 Task: Select the off in option in the auto detect .
Action: Mouse moved to (18, 537)
Screenshot: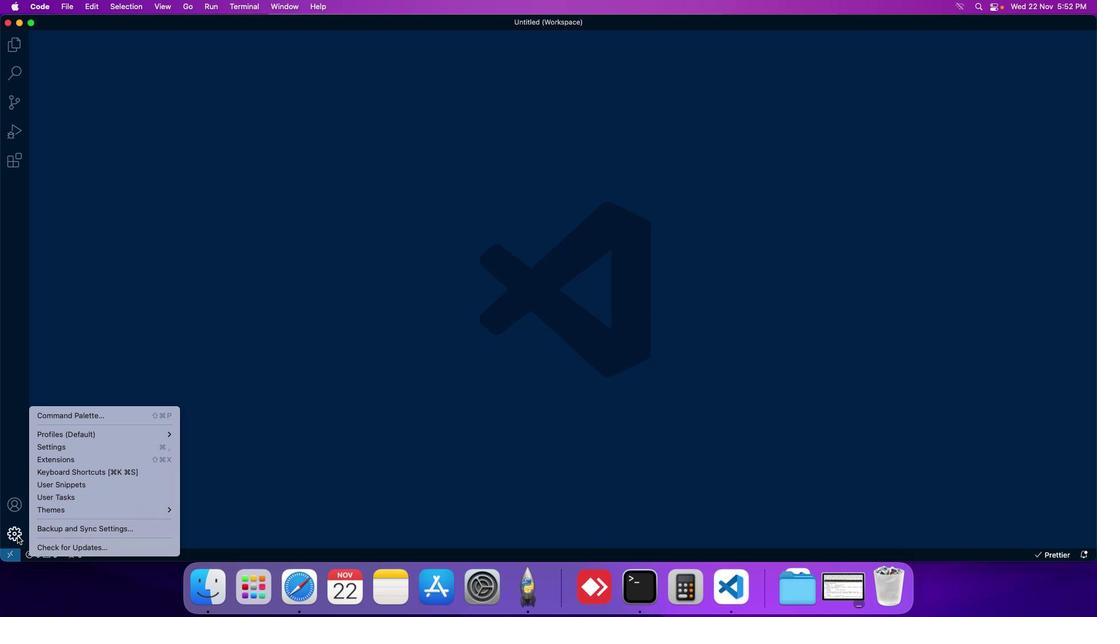 
Action: Mouse pressed left at (18, 537)
Screenshot: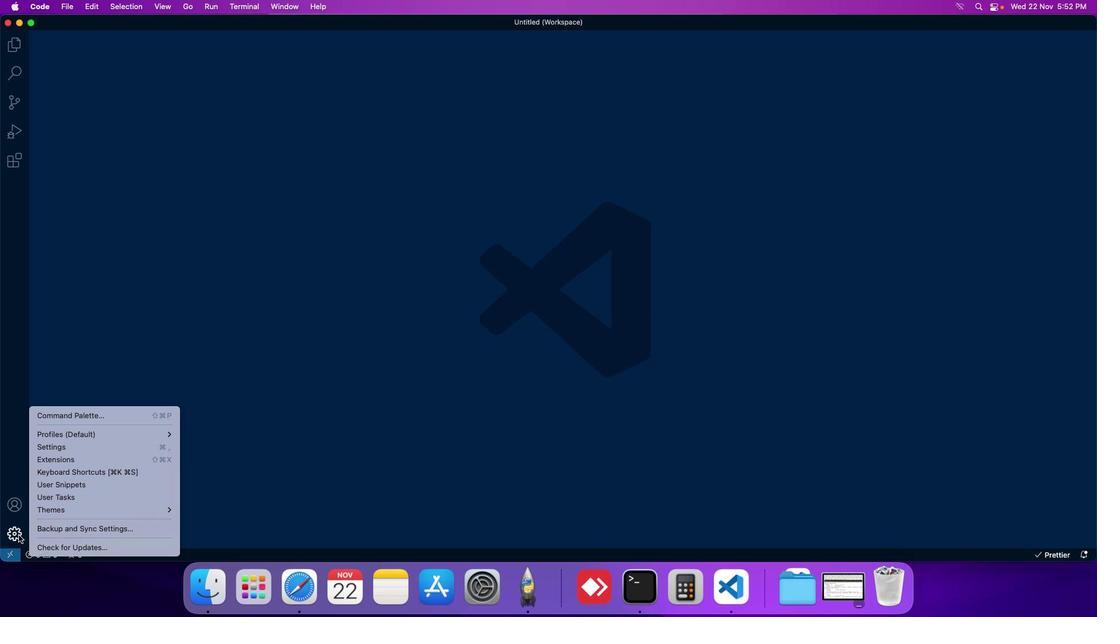 
Action: Mouse moved to (74, 447)
Screenshot: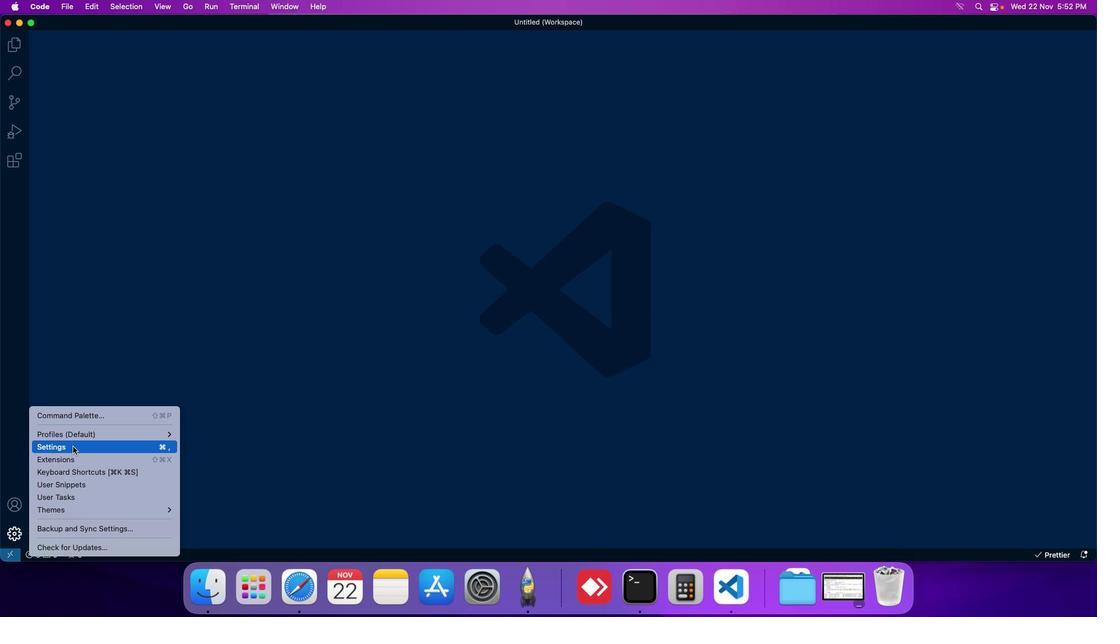 
Action: Mouse pressed left at (74, 447)
Screenshot: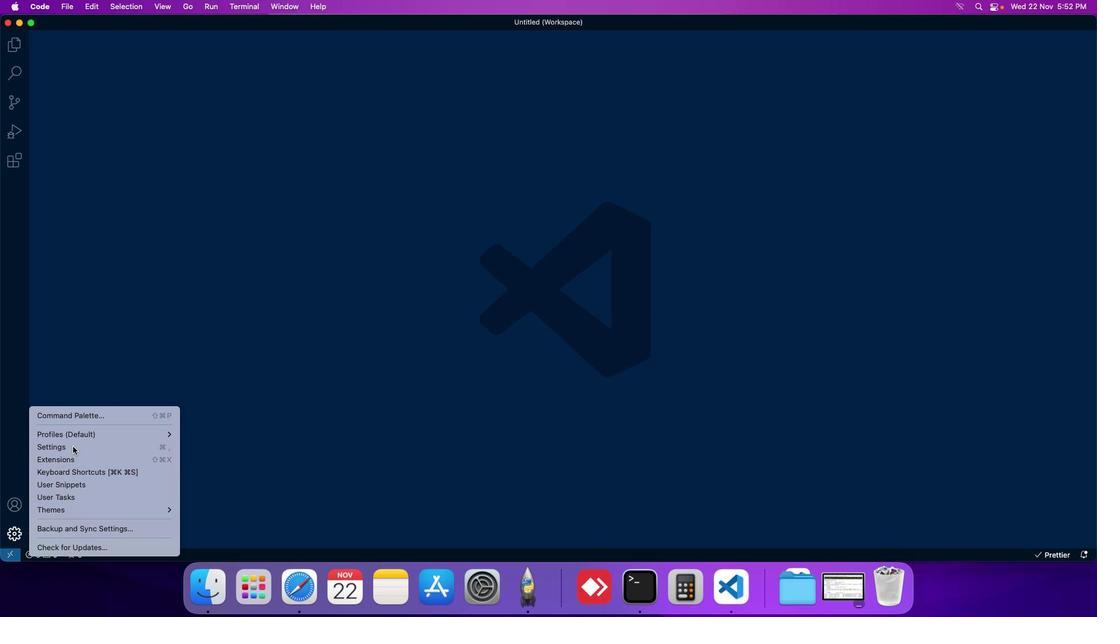 
Action: Mouse moved to (272, 88)
Screenshot: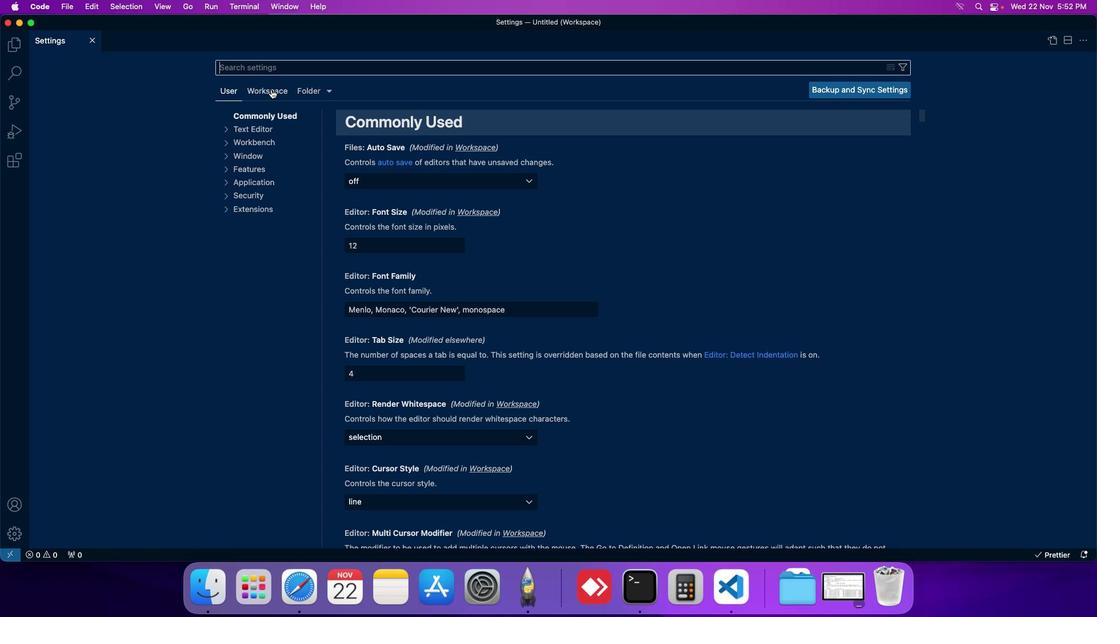 
Action: Mouse pressed left at (272, 88)
Screenshot: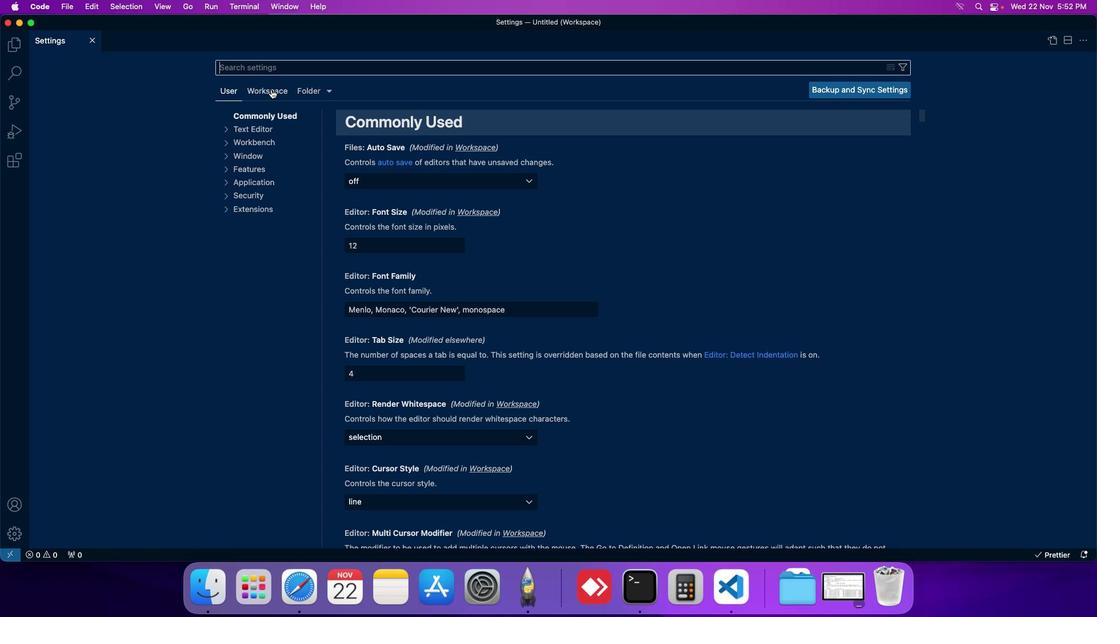 
Action: Mouse moved to (250, 195)
Screenshot: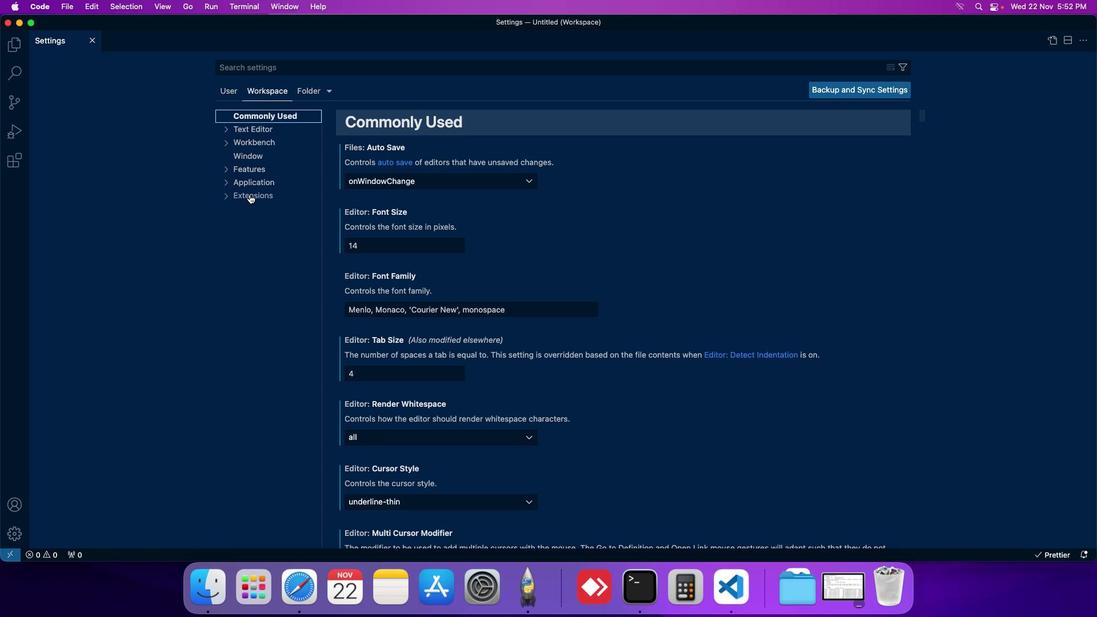
Action: Mouse pressed left at (250, 195)
Screenshot: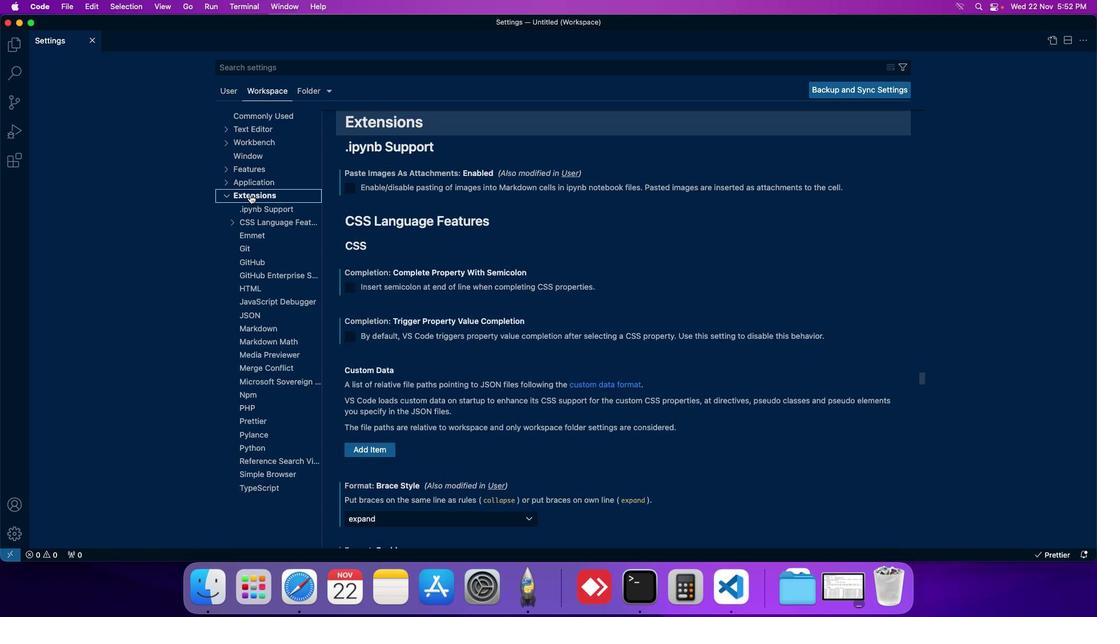 
Action: Mouse moved to (264, 390)
Screenshot: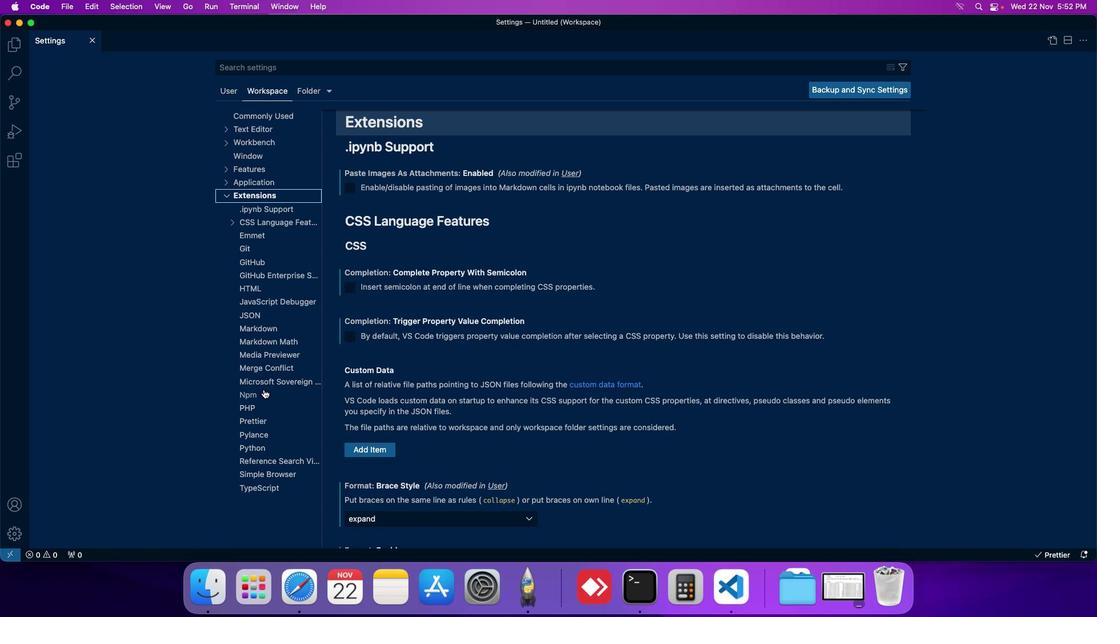 
Action: Mouse pressed left at (264, 390)
Screenshot: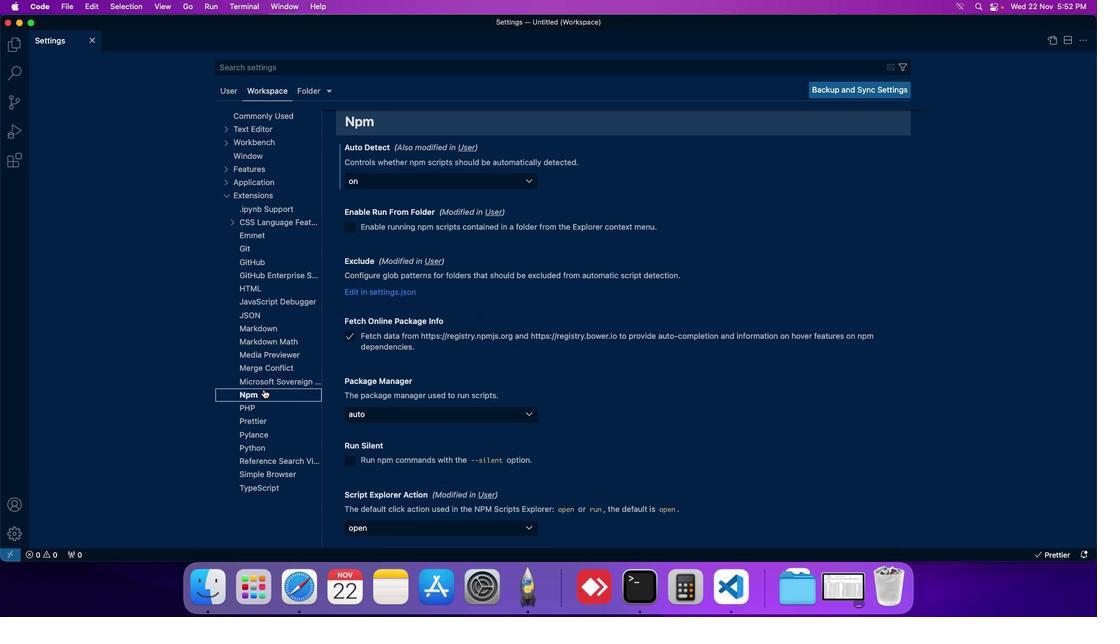 
Action: Mouse moved to (445, 181)
Screenshot: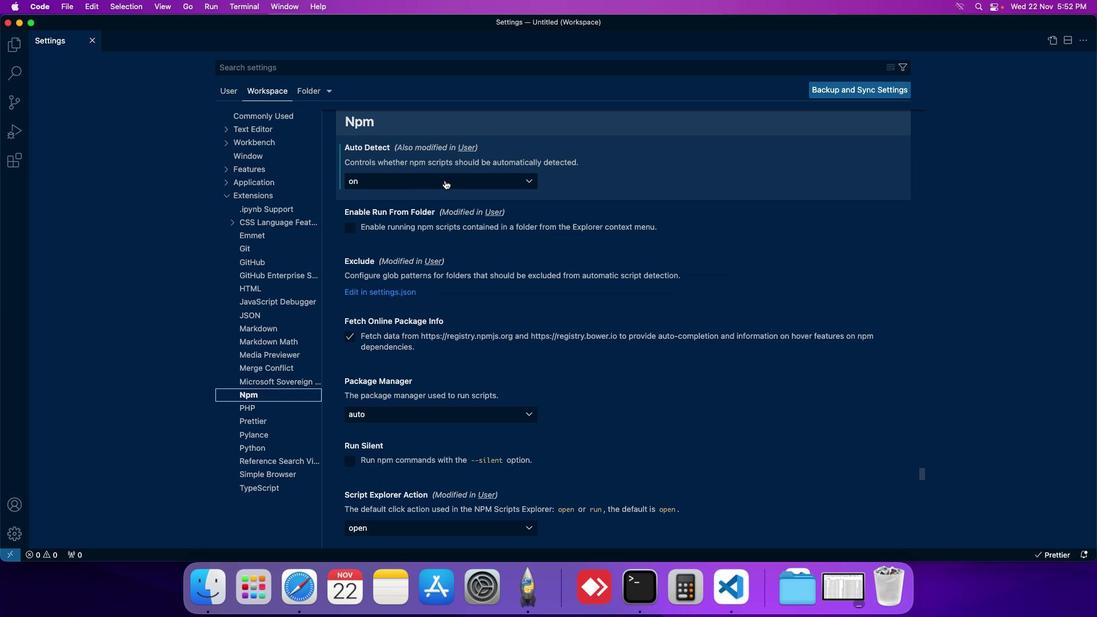 
Action: Mouse pressed left at (445, 181)
Screenshot: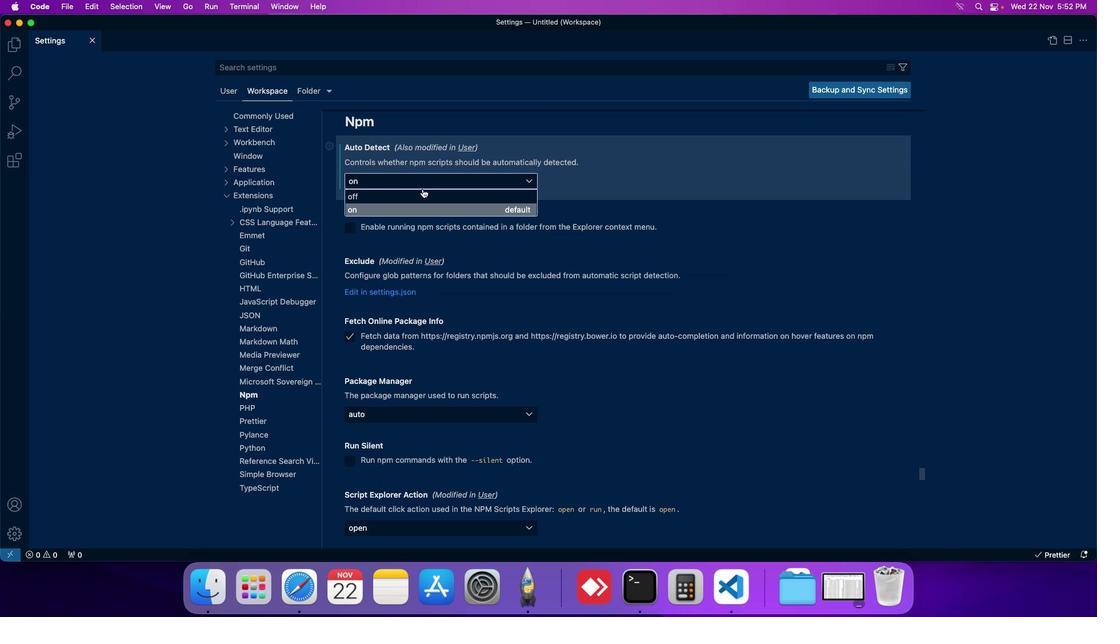 
Action: Mouse moved to (385, 202)
Screenshot: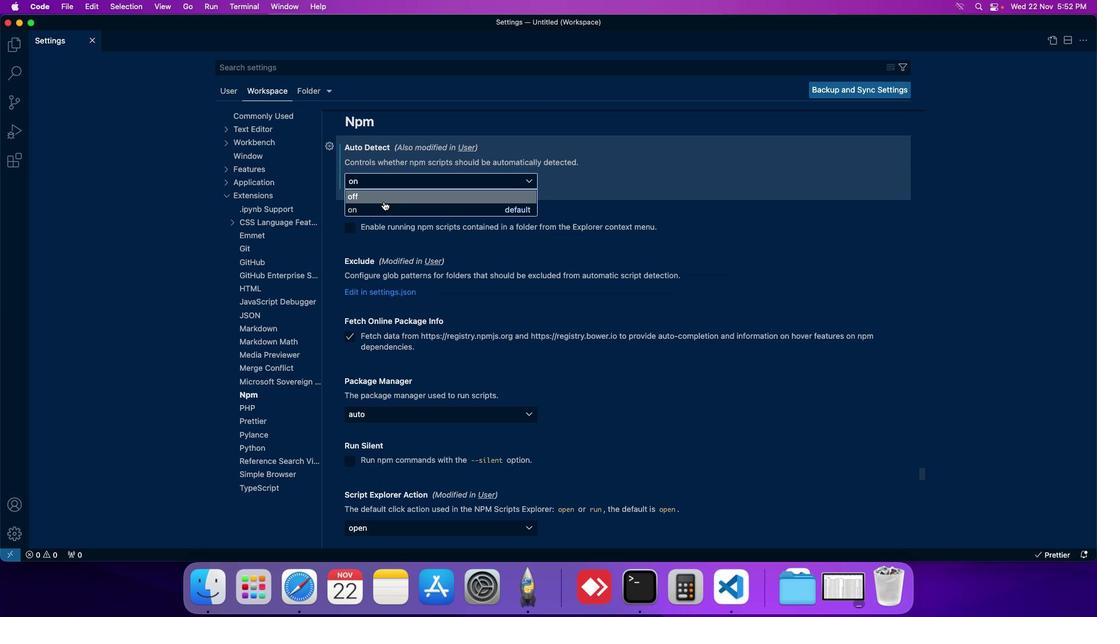 
Action: Mouse pressed left at (385, 202)
Screenshot: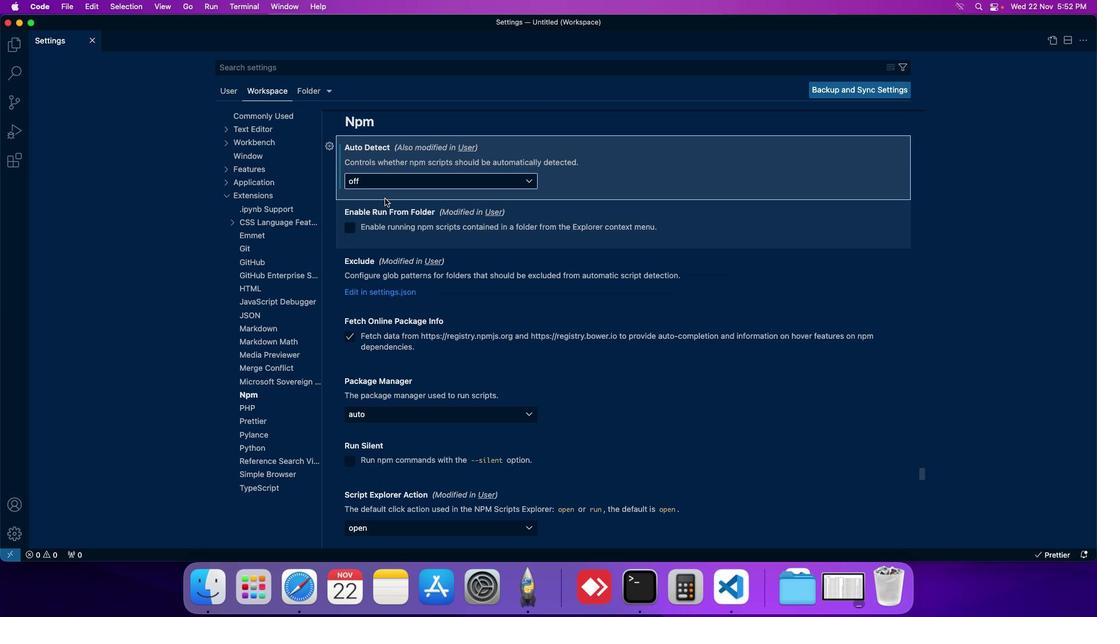 
Action: Mouse moved to (397, 192)
Screenshot: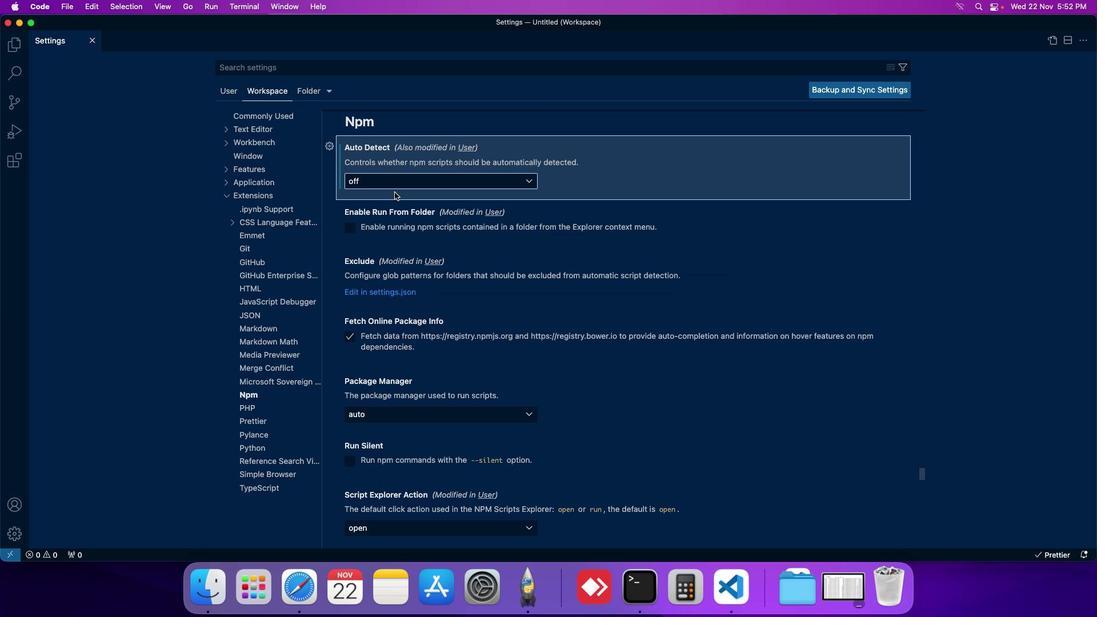 
